 Task: Set the mosaic alignment for the mosaic video sub source to the bottom.
Action: Mouse moved to (103, 9)
Screenshot: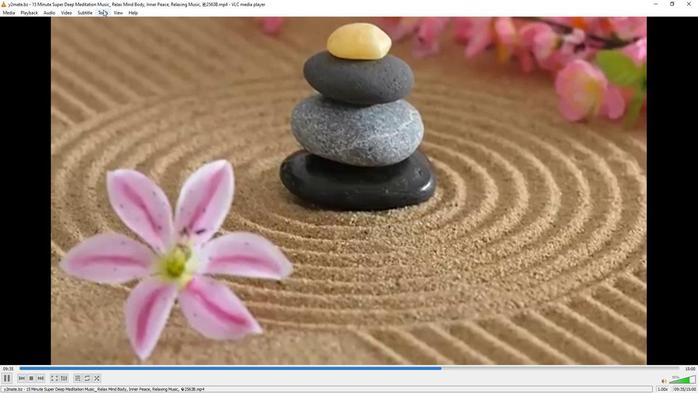 
Action: Mouse pressed left at (103, 9)
Screenshot: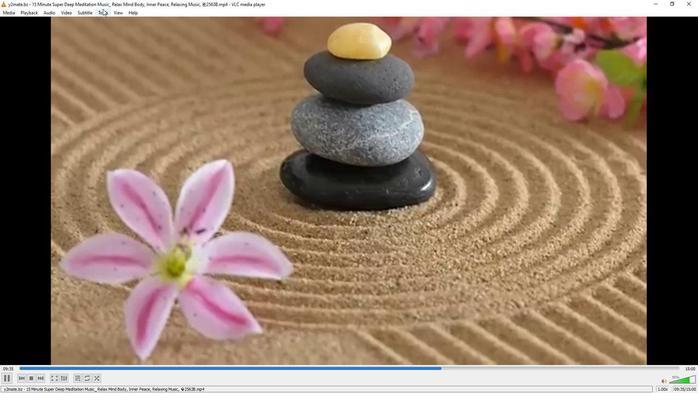 
Action: Mouse moved to (115, 100)
Screenshot: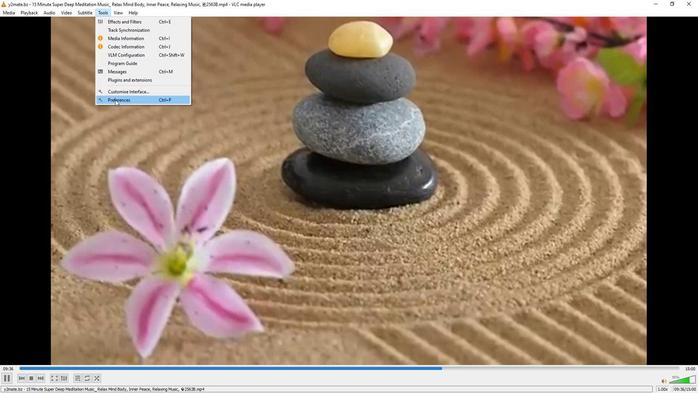 
Action: Mouse pressed left at (115, 100)
Screenshot: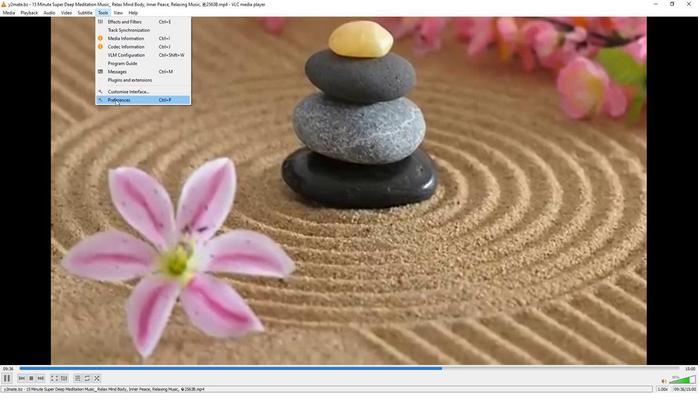 
Action: Mouse moved to (231, 321)
Screenshot: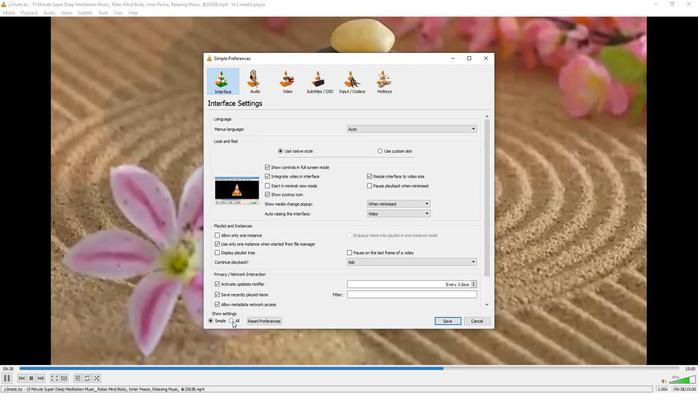 
Action: Mouse pressed left at (231, 321)
Screenshot: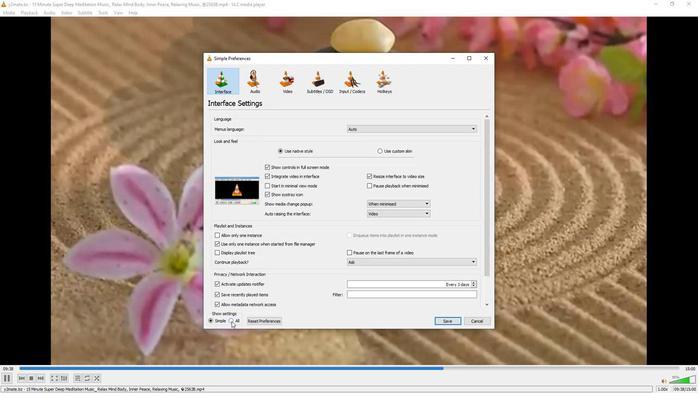 
Action: Mouse moved to (232, 237)
Screenshot: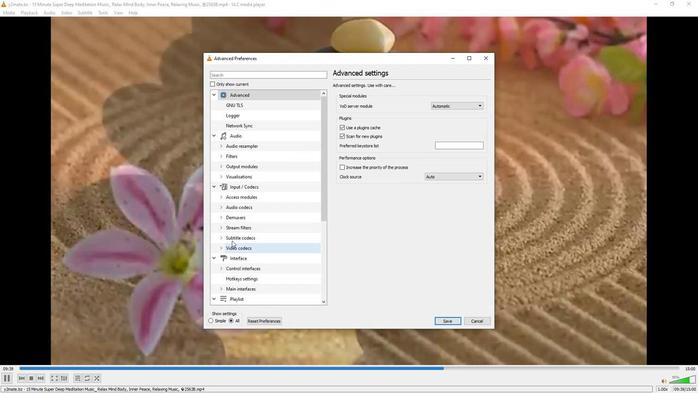 
Action: Mouse scrolled (232, 237) with delta (0, 0)
Screenshot: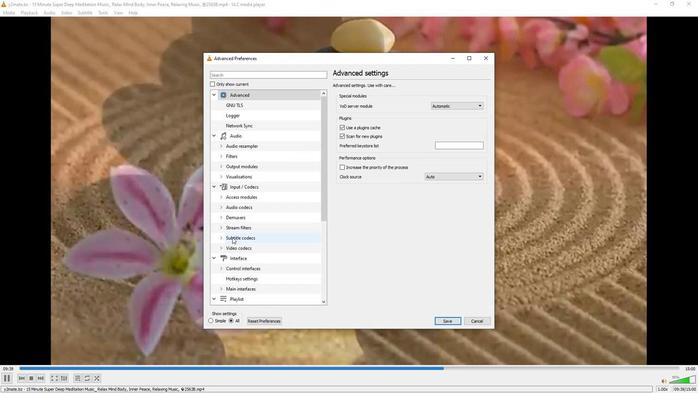 
Action: Mouse scrolled (232, 237) with delta (0, 0)
Screenshot: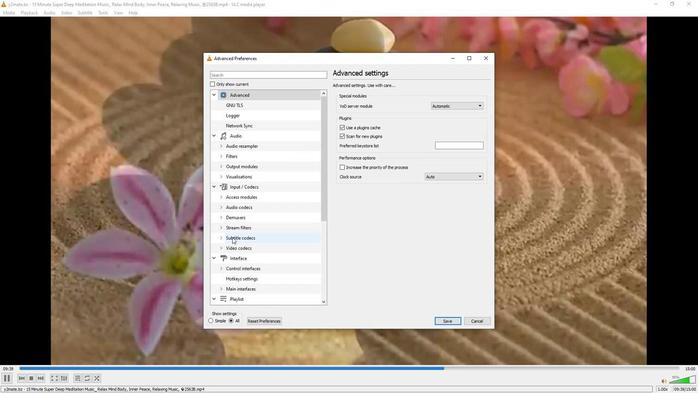 
Action: Mouse scrolled (232, 237) with delta (0, 0)
Screenshot: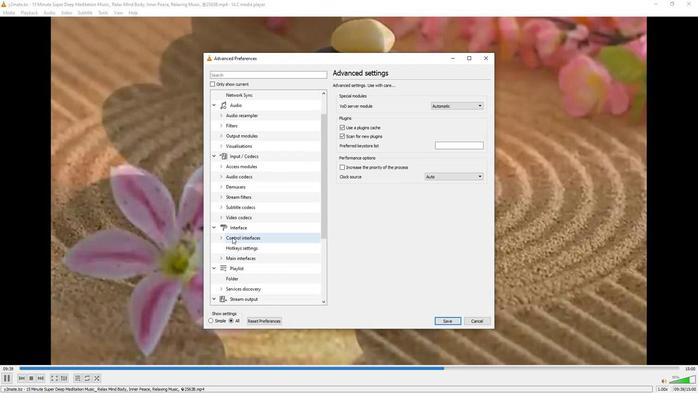 
Action: Mouse scrolled (232, 237) with delta (0, 0)
Screenshot: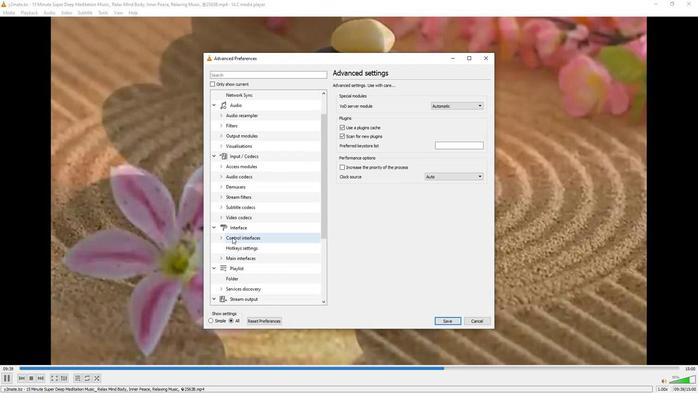 
Action: Mouse moved to (231, 236)
Screenshot: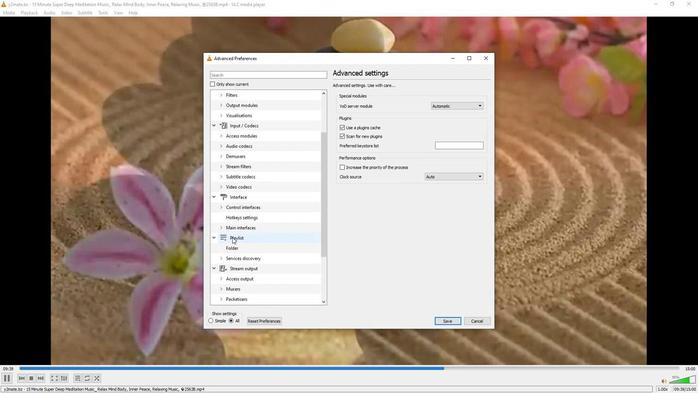 
Action: Mouse scrolled (231, 236) with delta (0, 0)
Screenshot: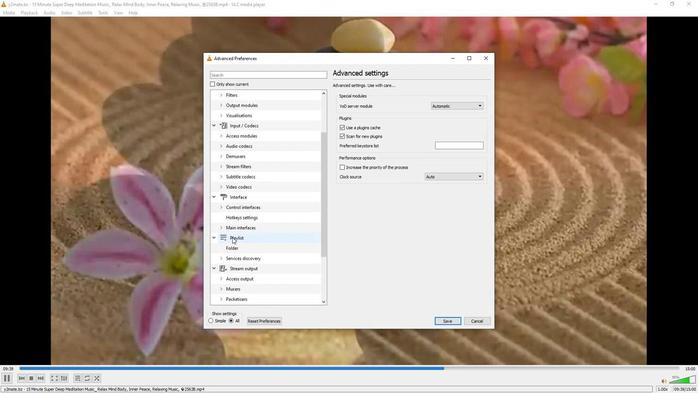 
Action: Mouse moved to (230, 234)
Screenshot: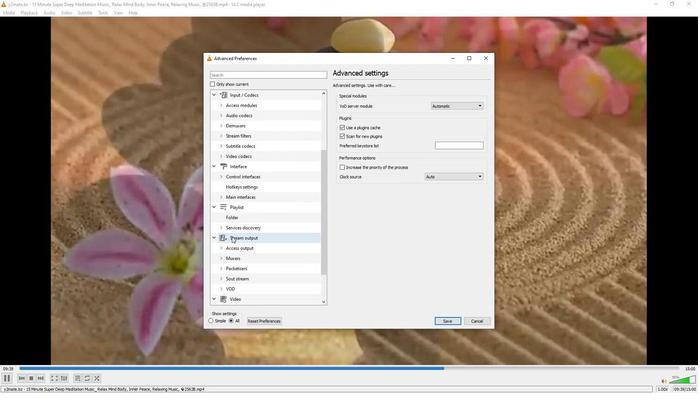 
Action: Mouse scrolled (230, 234) with delta (0, 0)
Screenshot: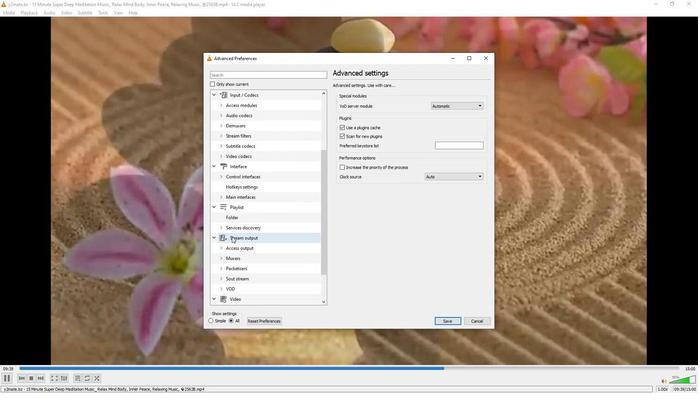 
Action: Mouse moved to (220, 300)
Screenshot: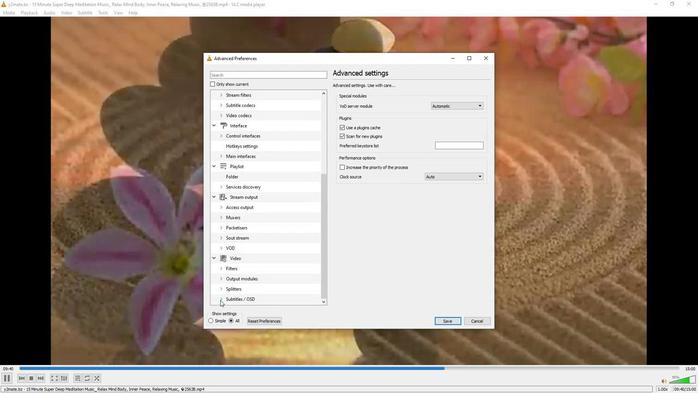 
Action: Mouse pressed left at (220, 300)
Screenshot: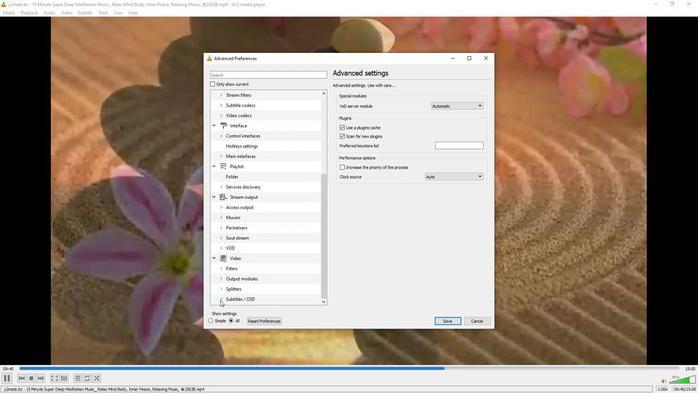 
Action: Mouse moved to (240, 269)
Screenshot: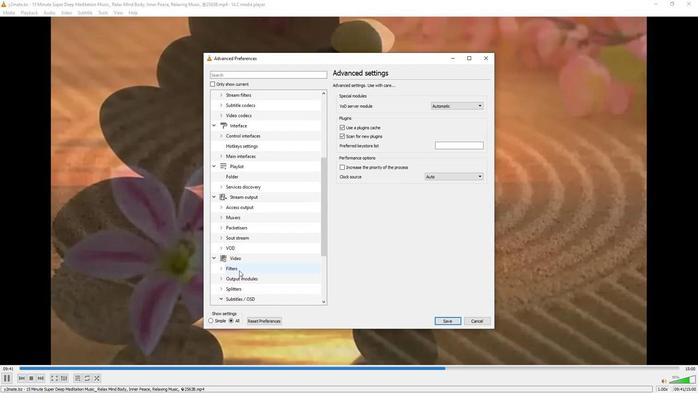 
Action: Mouse scrolled (240, 269) with delta (0, 0)
Screenshot: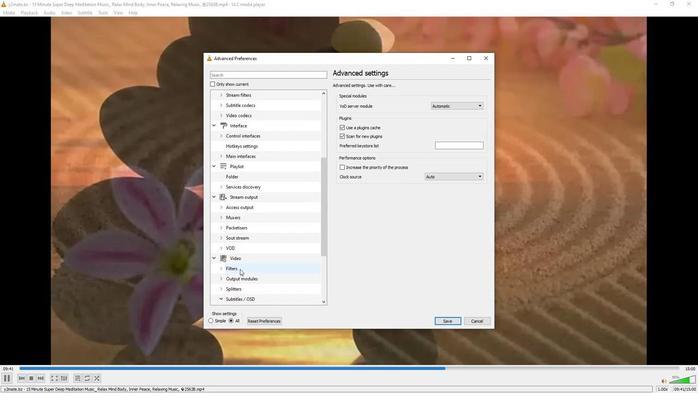 
Action: Mouse scrolled (240, 269) with delta (0, 0)
Screenshot: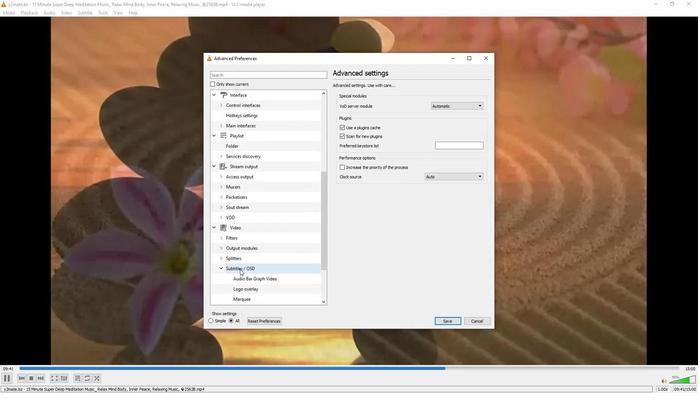 
Action: Mouse scrolled (240, 269) with delta (0, 0)
Screenshot: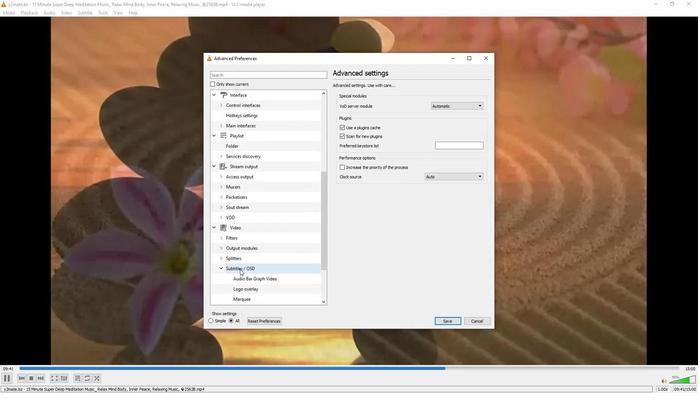 
Action: Mouse scrolled (240, 269) with delta (0, 0)
Screenshot: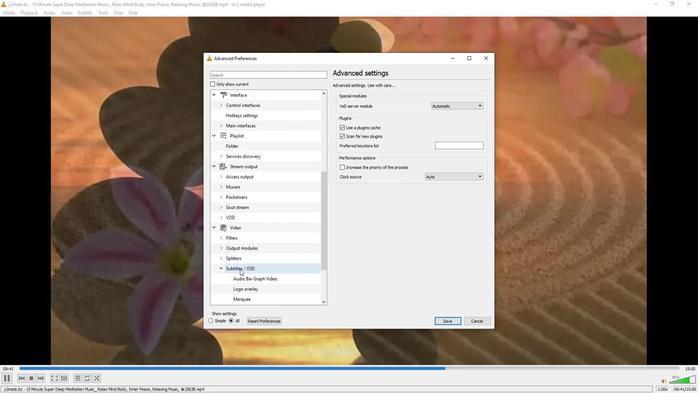 
Action: Mouse scrolled (240, 269) with delta (0, 0)
Screenshot: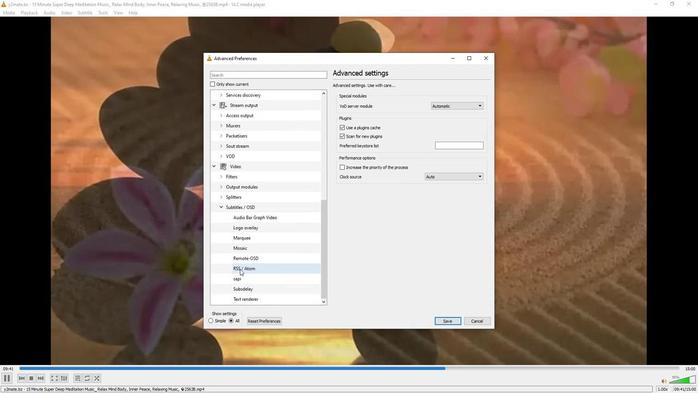 
Action: Mouse moved to (245, 245)
Screenshot: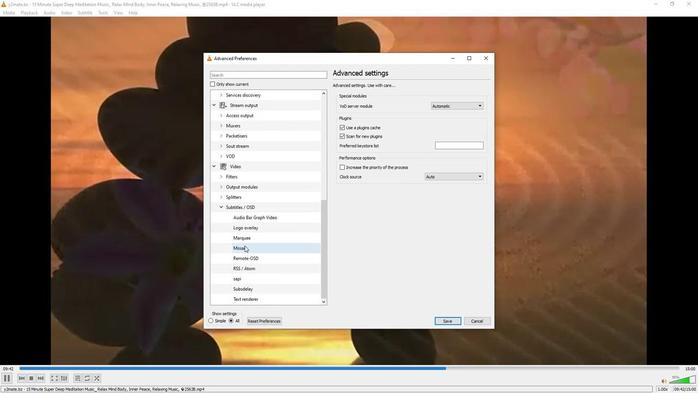 
Action: Mouse pressed left at (245, 245)
Screenshot: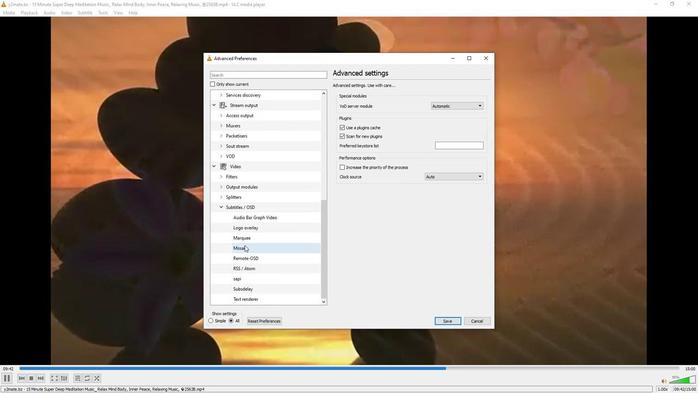 
Action: Mouse moved to (480, 124)
Screenshot: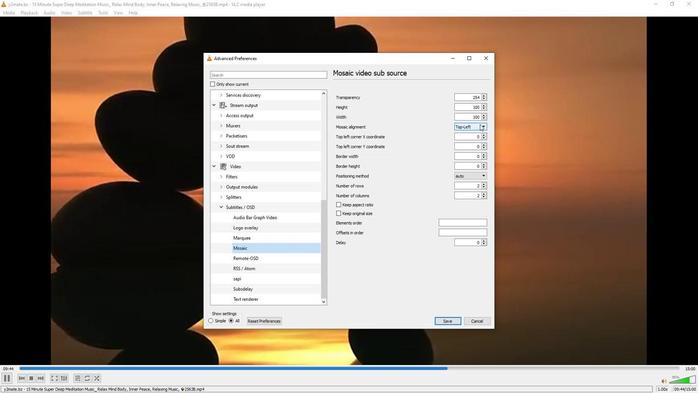 
Action: Mouse pressed left at (480, 124)
Screenshot: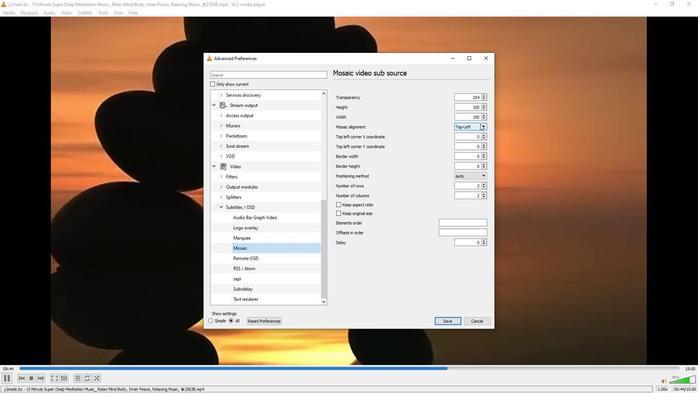 
Action: Mouse moved to (465, 152)
Screenshot: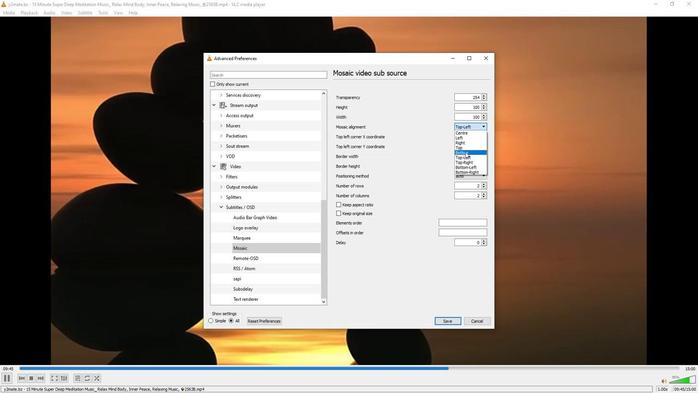 
Action: Mouse pressed left at (465, 152)
Screenshot: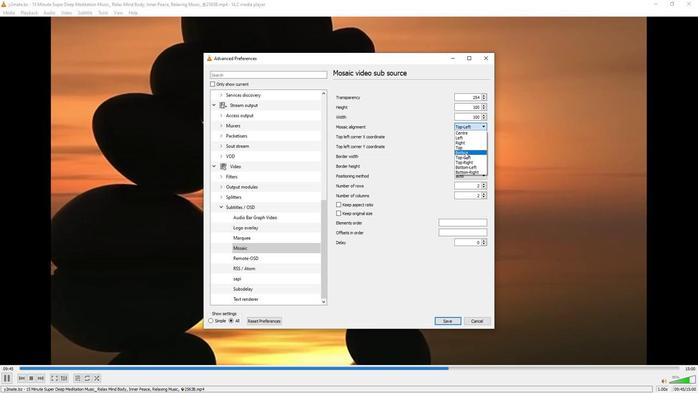 
Action: Mouse moved to (430, 193)
Screenshot: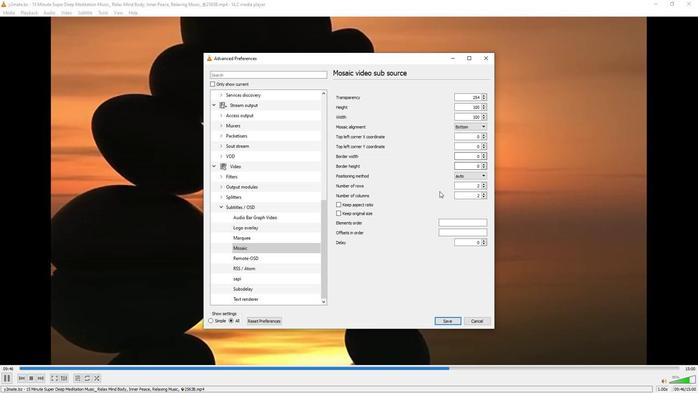 
